 Task: Create a due date automation trigger when advanced on, 2 working days before a card is due add basic but not in list "Resume" at 11:00 AM.
Action: Mouse moved to (991, 76)
Screenshot: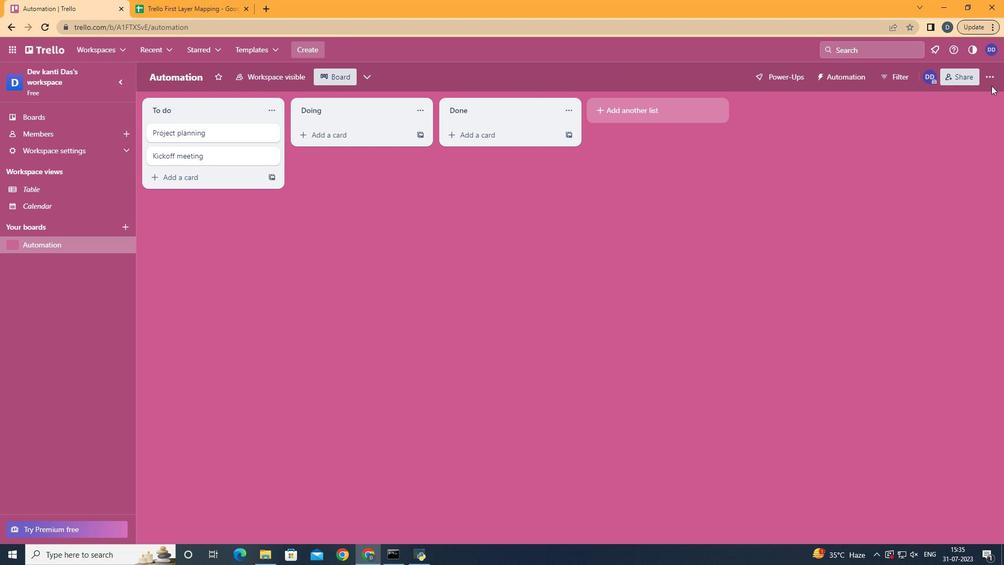 
Action: Mouse pressed left at (991, 76)
Screenshot: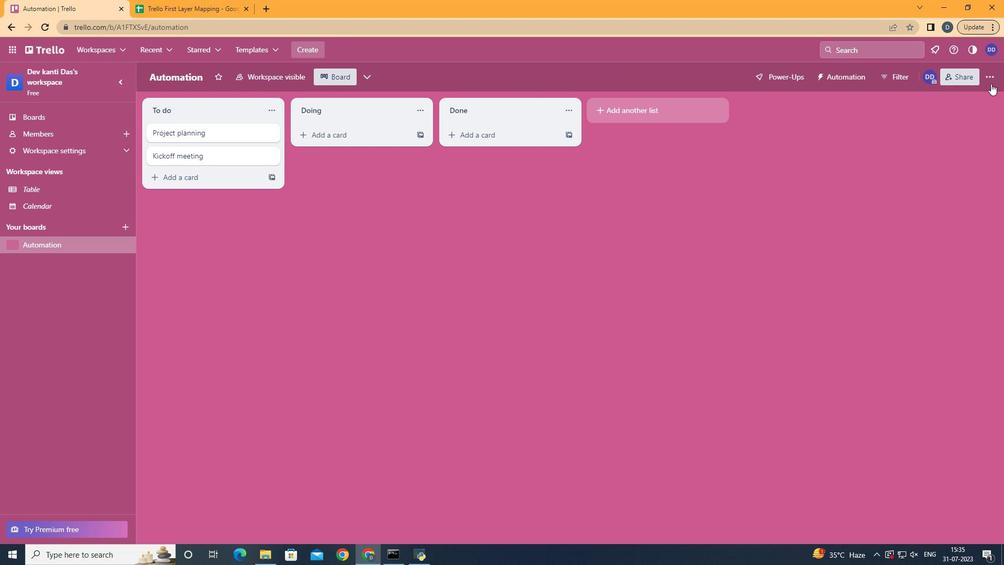 
Action: Mouse moved to (923, 228)
Screenshot: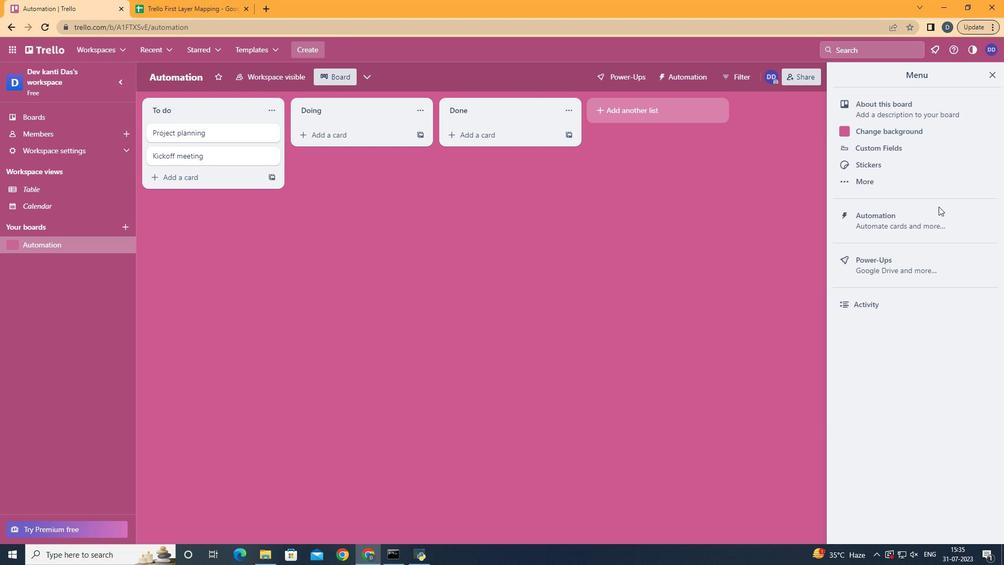 
Action: Mouse pressed left at (923, 228)
Screenshot: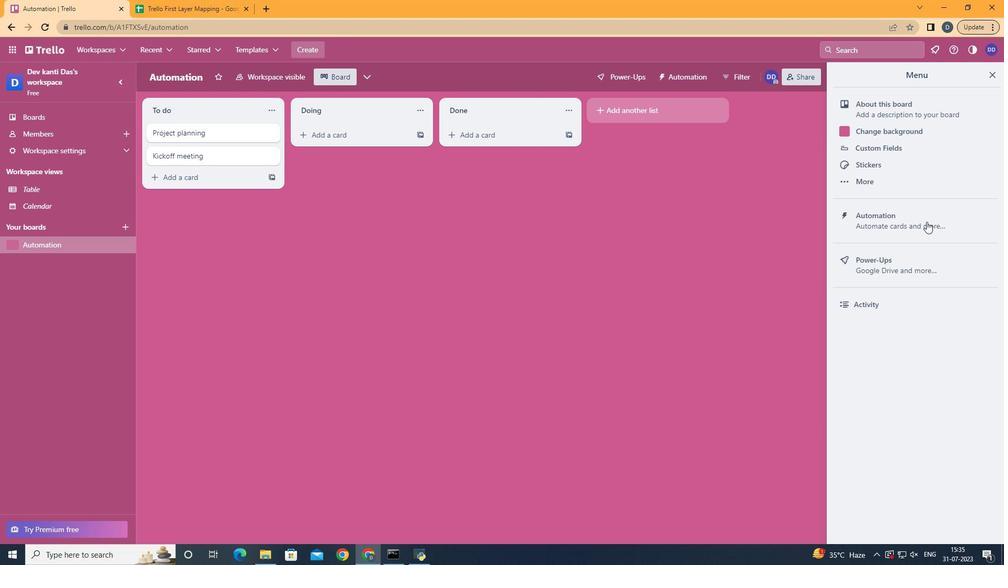 
Action: Mouse moved to (193, 209)
Screenshot: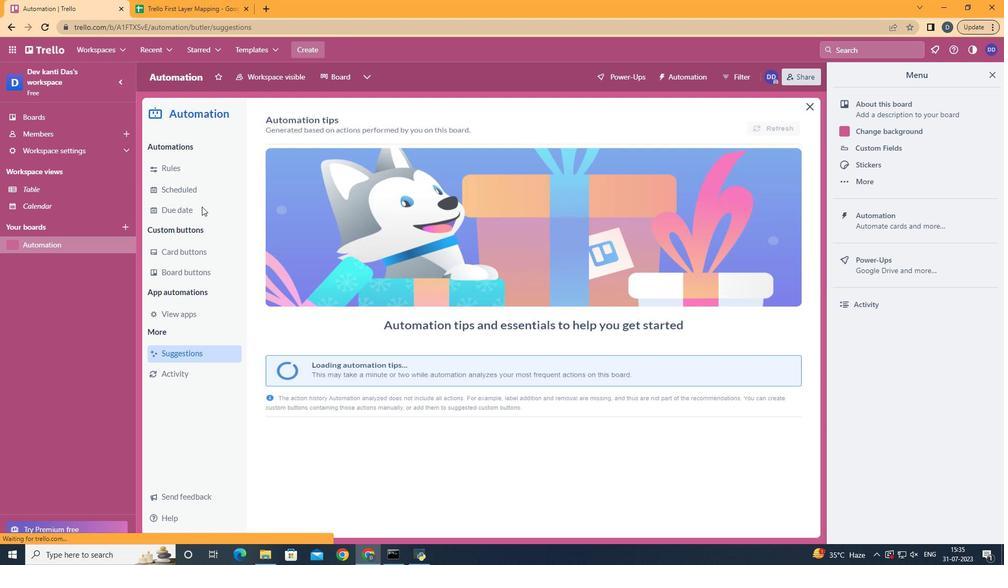 
Action: Mouse pressed left at (193, 209)
Screenshot: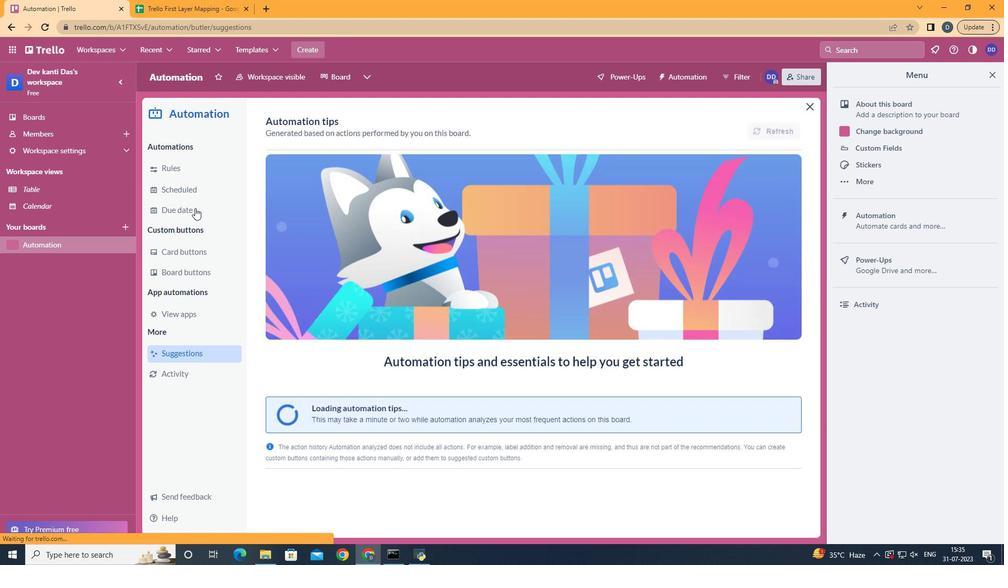 
Action: Mouse moved to (743, 125)
Screenshot: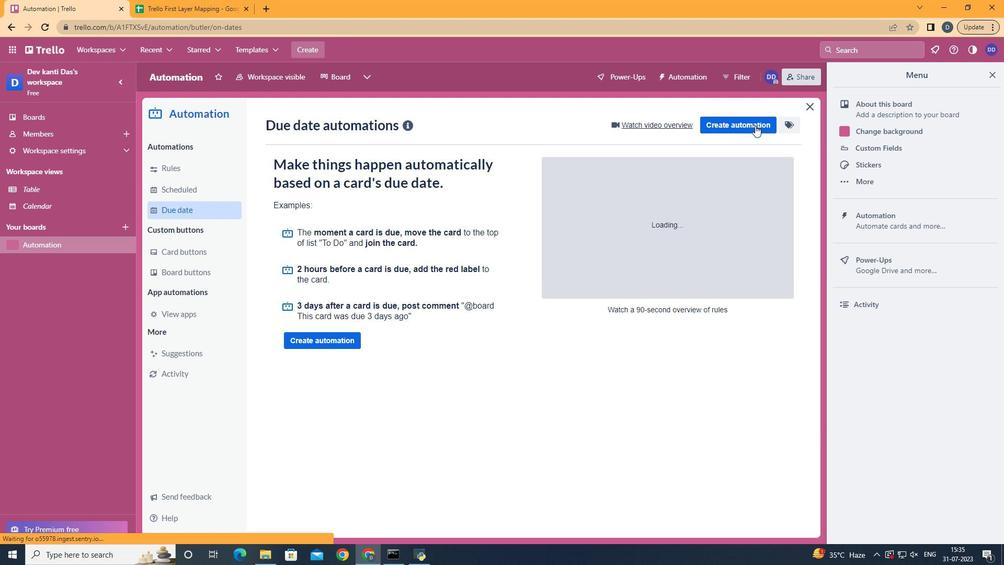 
Action: Mouse pressed left at (743, 125)
Screenshot: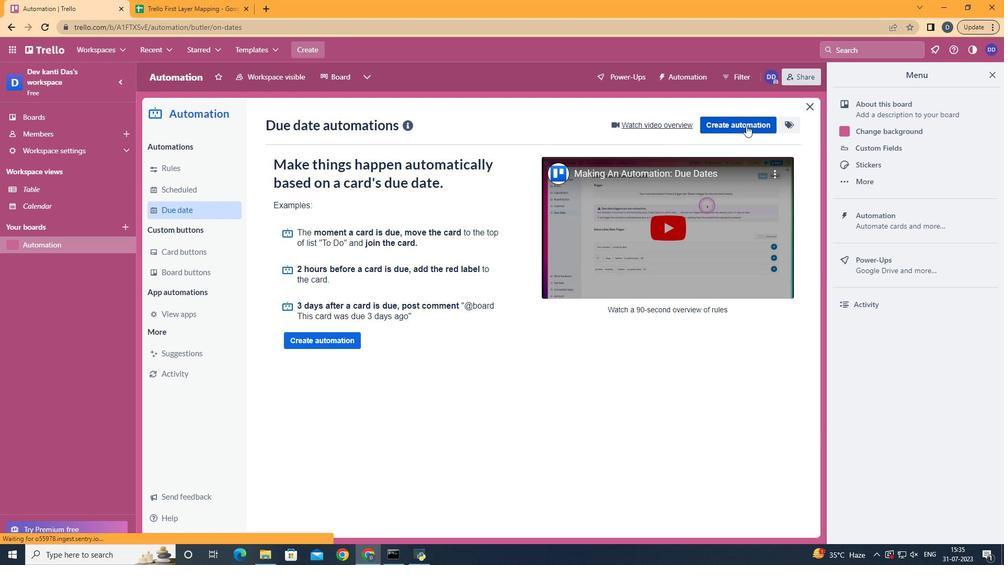 
Action: Mouse moved to (530, 236)
Screenshot: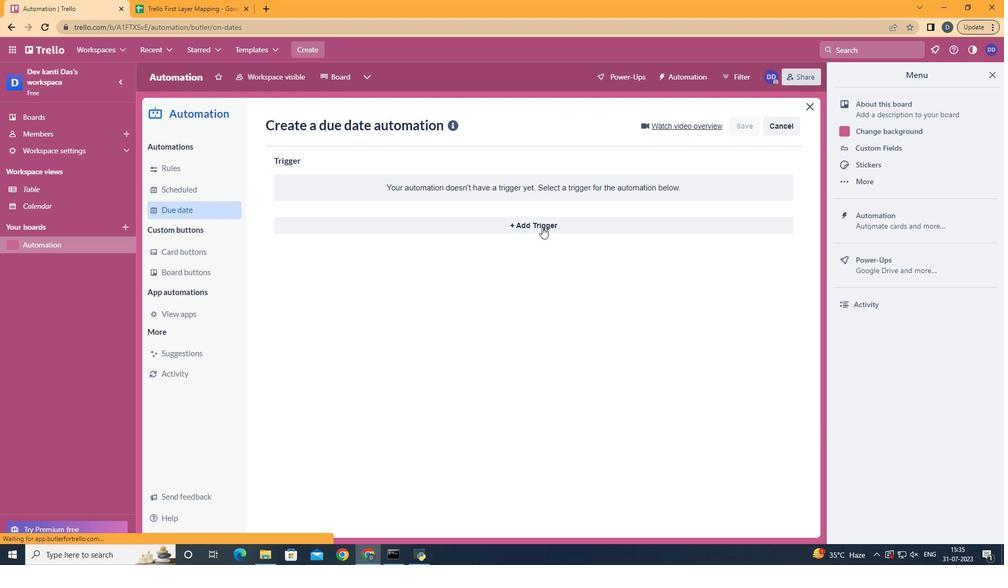 
Action: Mouse pressed left at (530, 236)
Screenshot: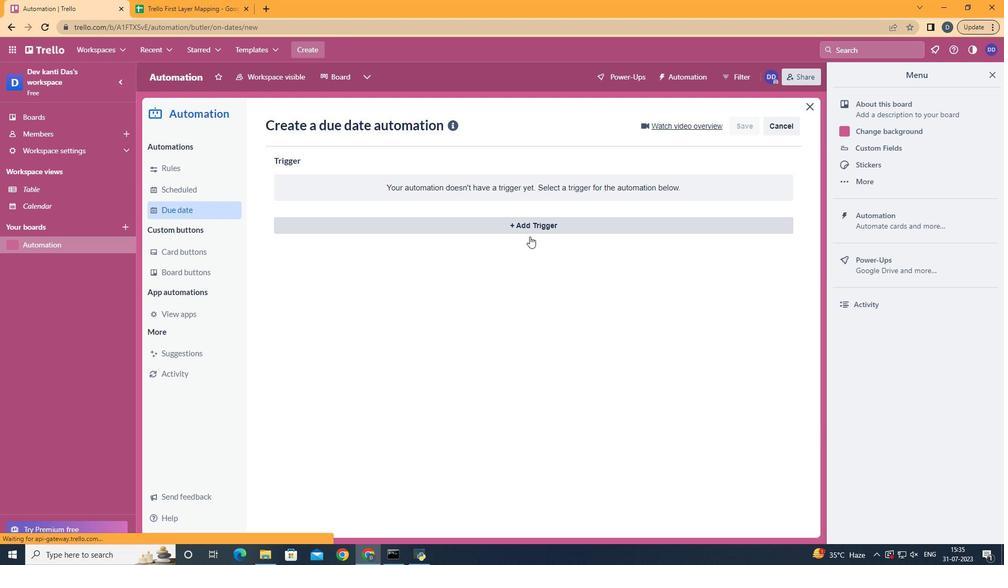 
Action: Mouse moved to (554, 226)
Screenshot: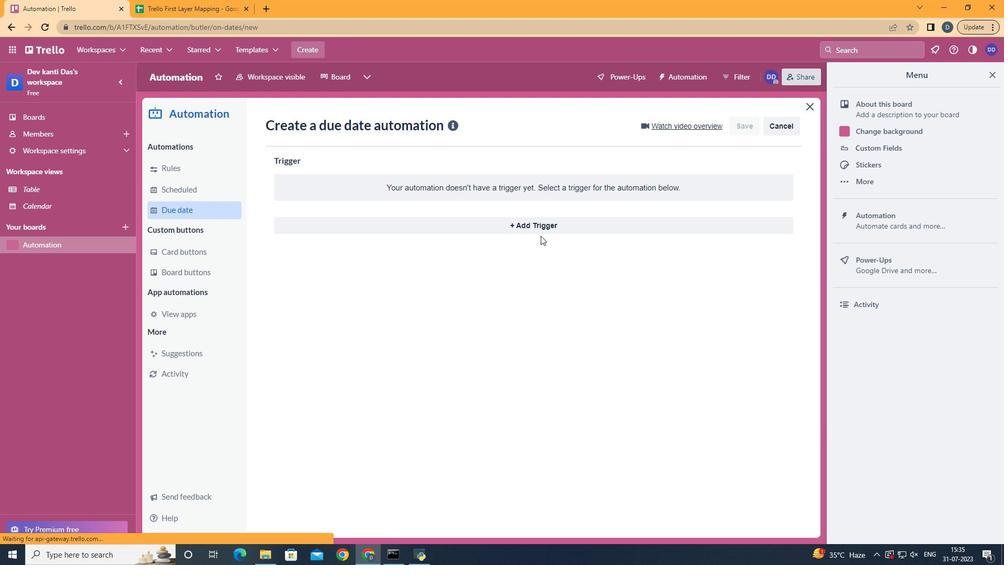 
Action: Mouse pressed left at (554, 226)
Screenshot: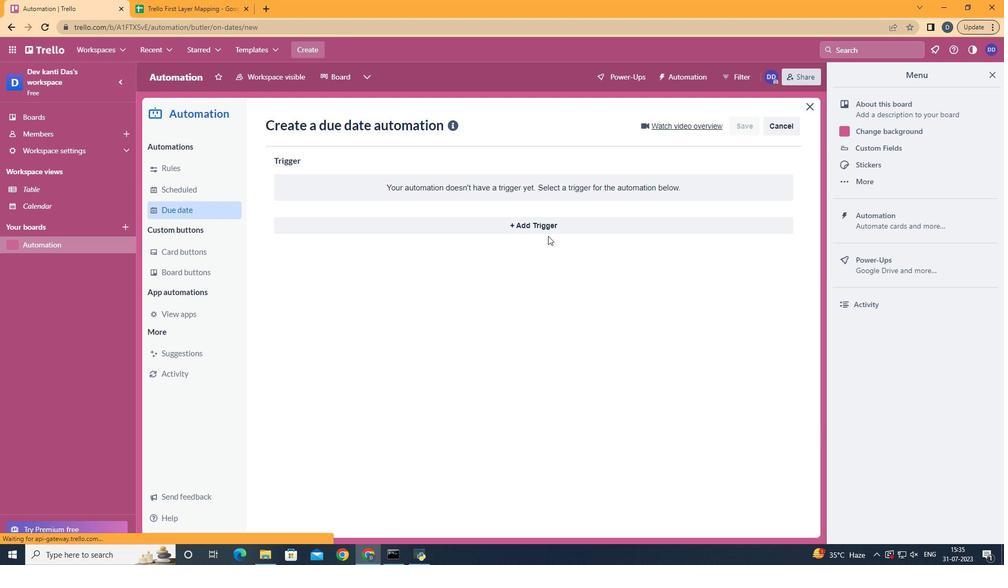 
Action: Mouse moved to (329, 424)
Screenshot: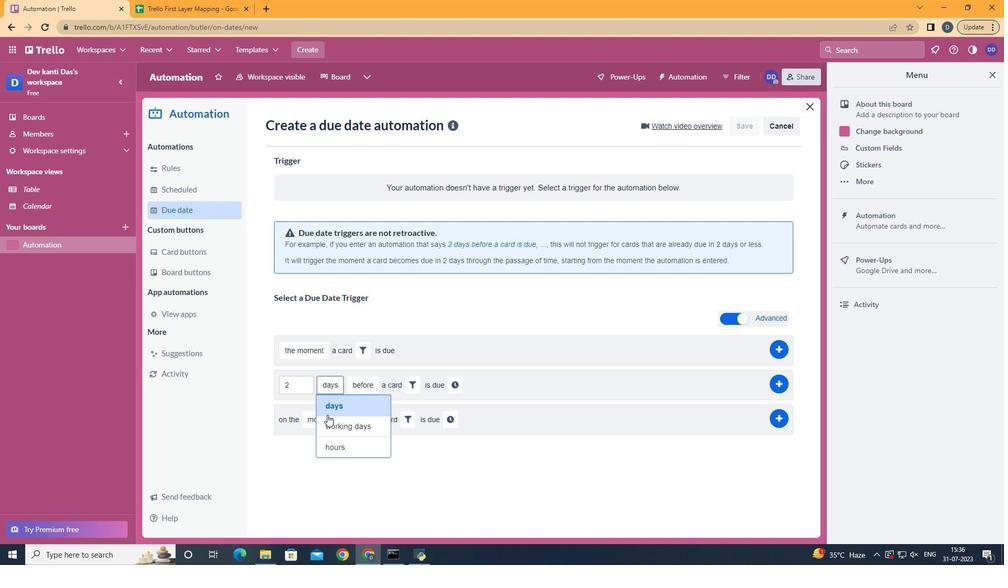
Action: Mouse pressed left at (329, 424)
Screenshot: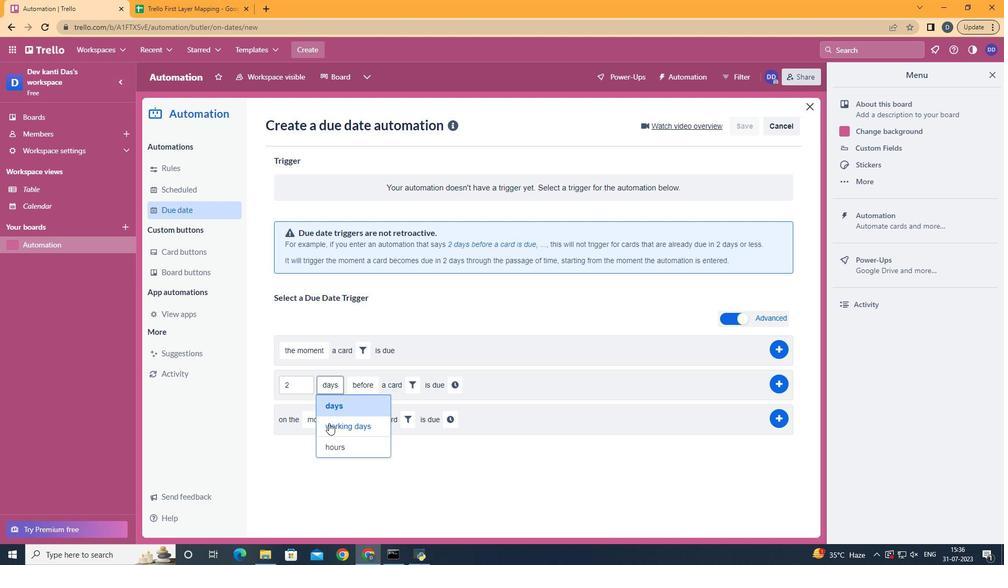 
Action: Mouse moved to (384, 399)
Screenshot: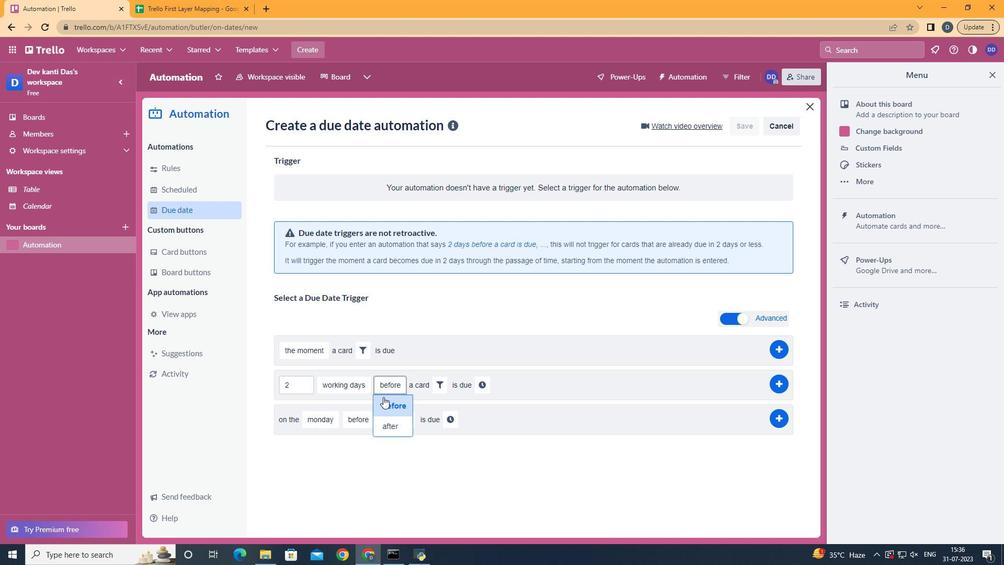 
Action: Mouse pressed left at (384, 399)
Screenshot: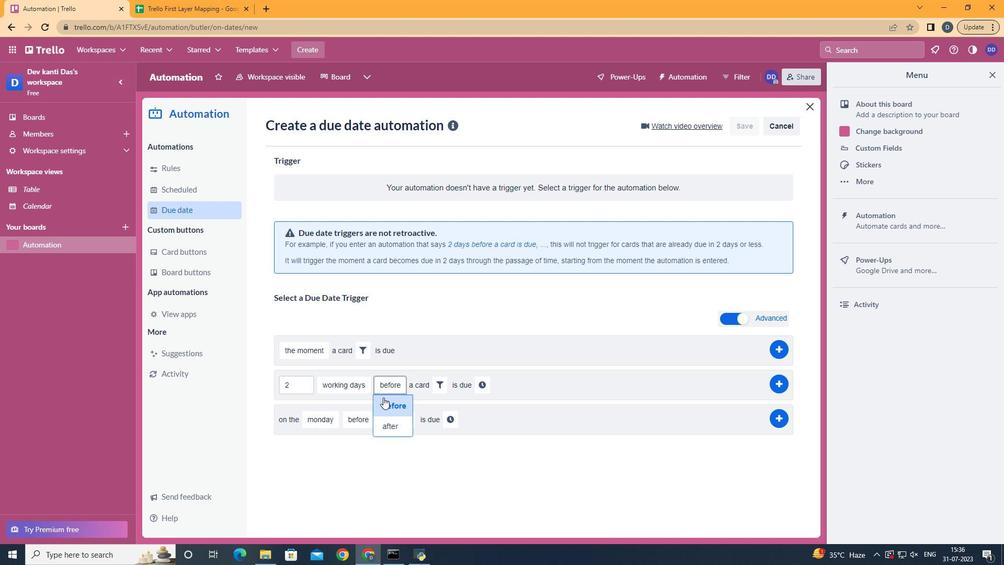
Action: Mouse moved to (452, 380)
Screenshot: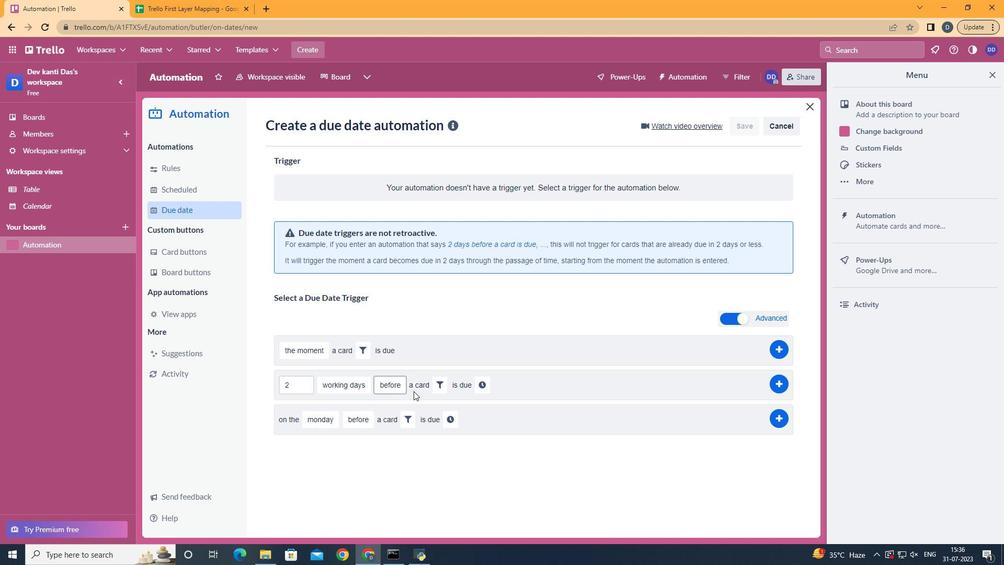 
Action: Mouse pressed left at (452, 380)
Screenshot: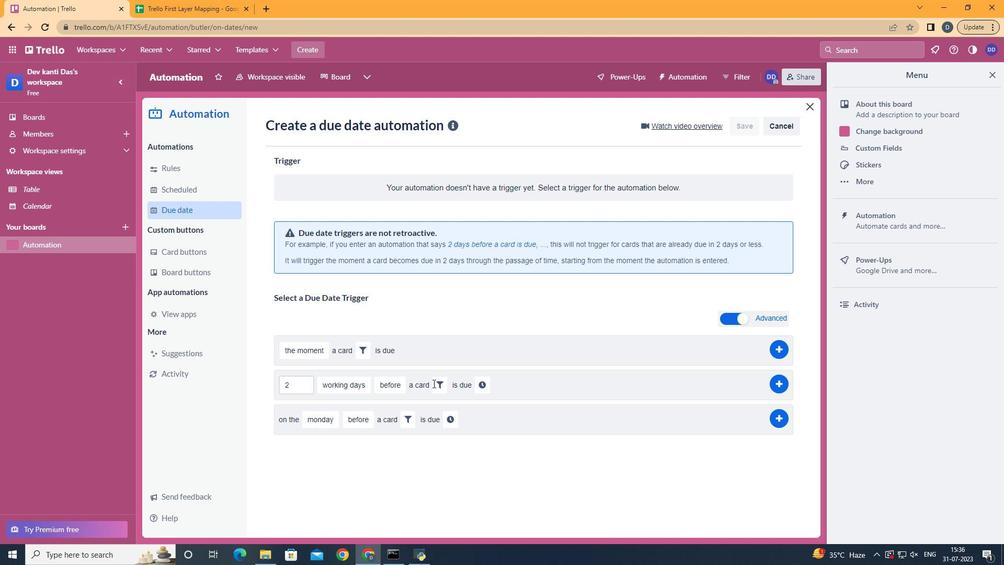 
Action: Mouse moved to (443, 384)
Screenshot: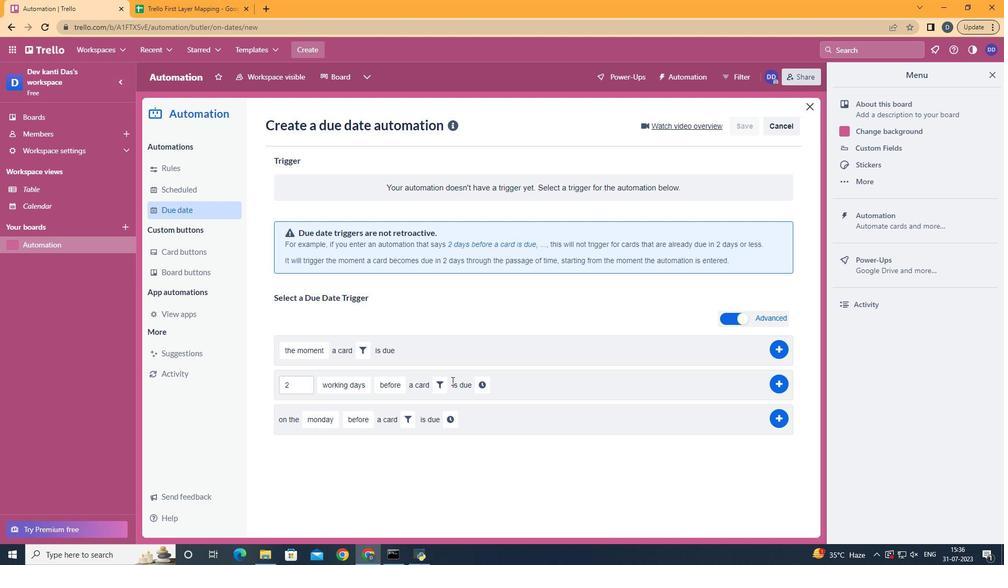 
Action: Mouse pressed left at (443, 384)
Screenshot: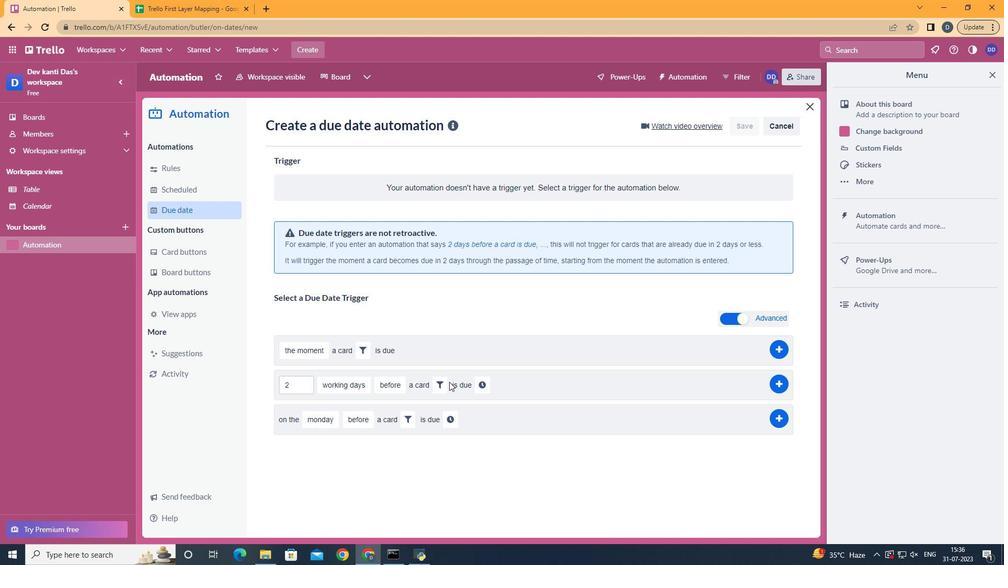 
Action: Mouse moved to (549, 421)
Screenshot: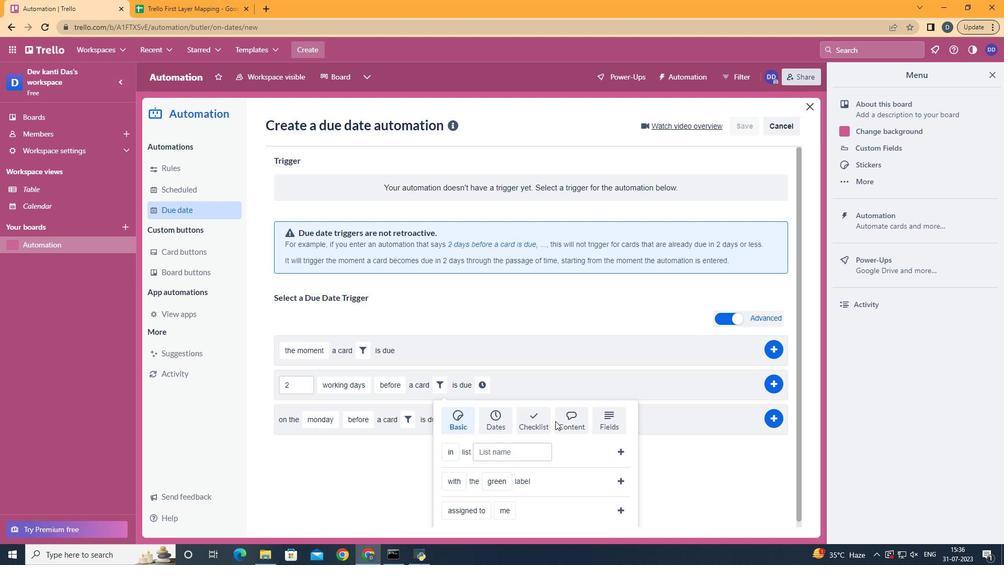 
Action: Mouse scrolled (549, 421) with delta (0, 0)
Screenshot: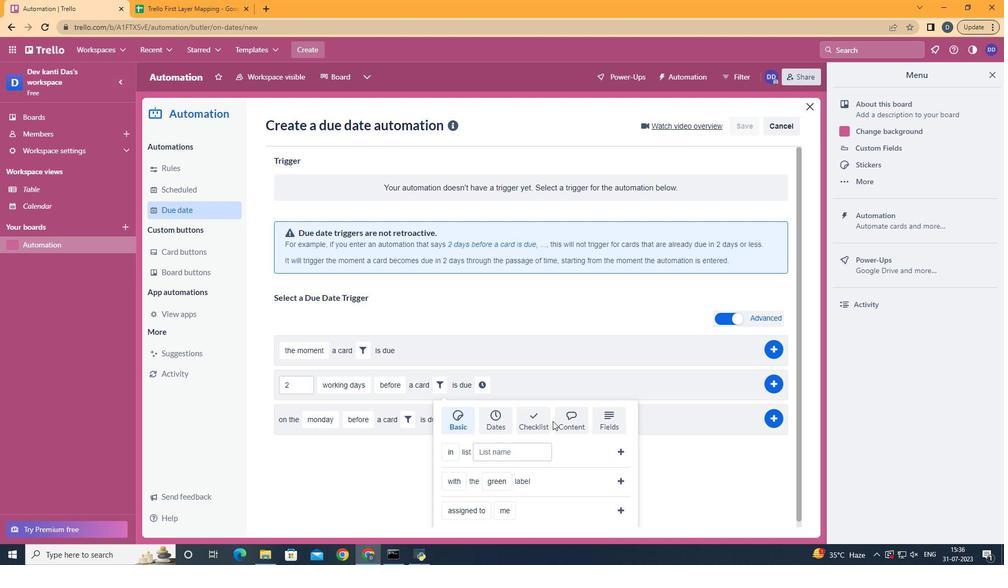 
Action: Mouse scrolled (549, 421) with delta (0, 0)
Screenshot: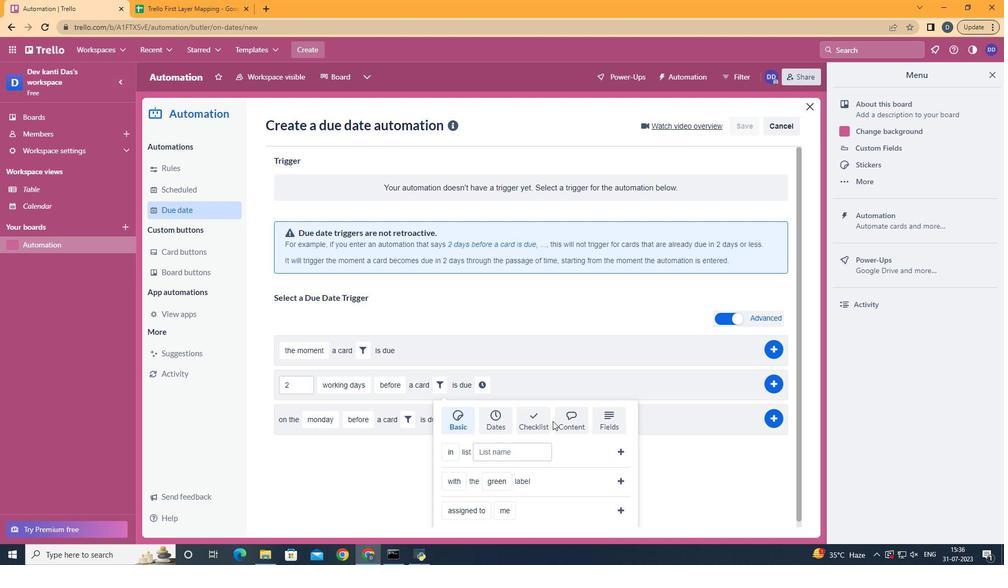 
Action: Mouse scrolled (549, 421) with delta (0, 0)
Screenshot: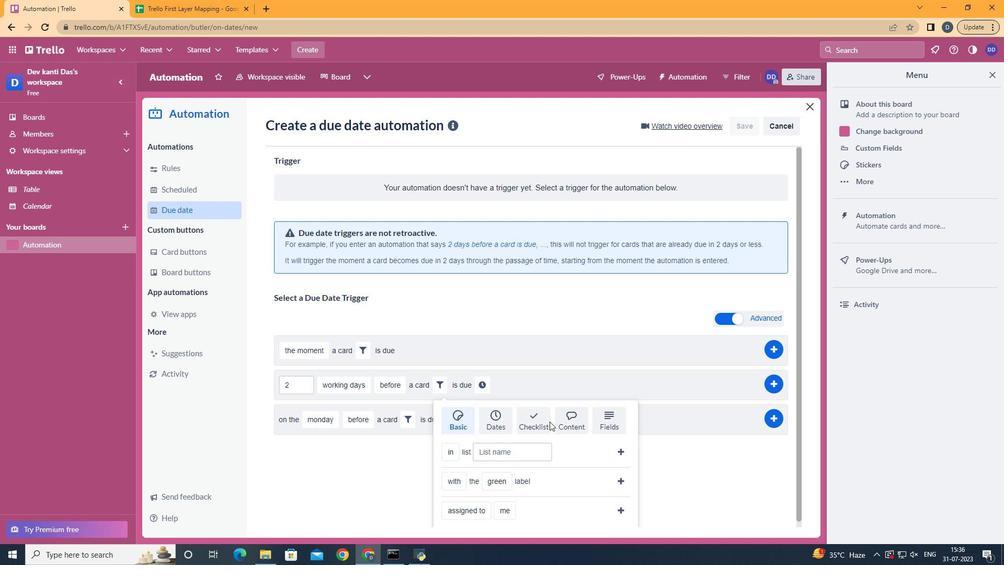 
Action: Mouse scrolled (549, 421) with delta (0, 0)
Screenshot: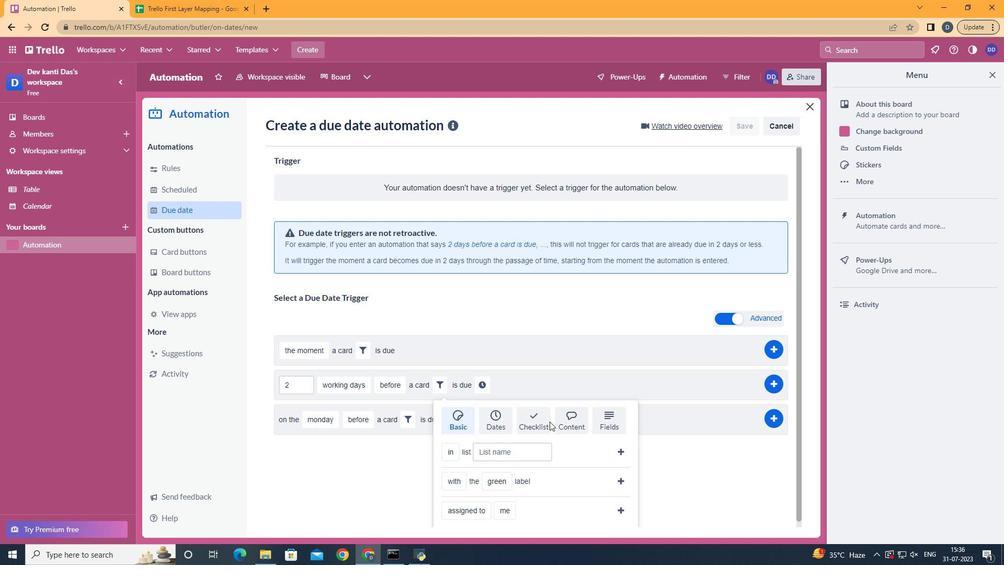 
Action: Mouse moved to (460, 492)
Screenshot: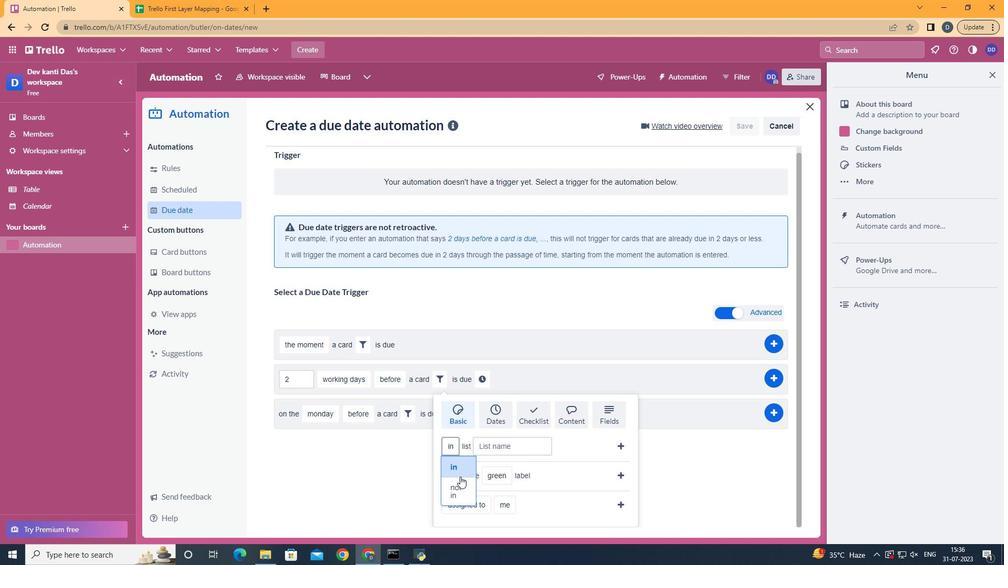 
Action: Mouse pressed left at (460, 492)
Screenshot: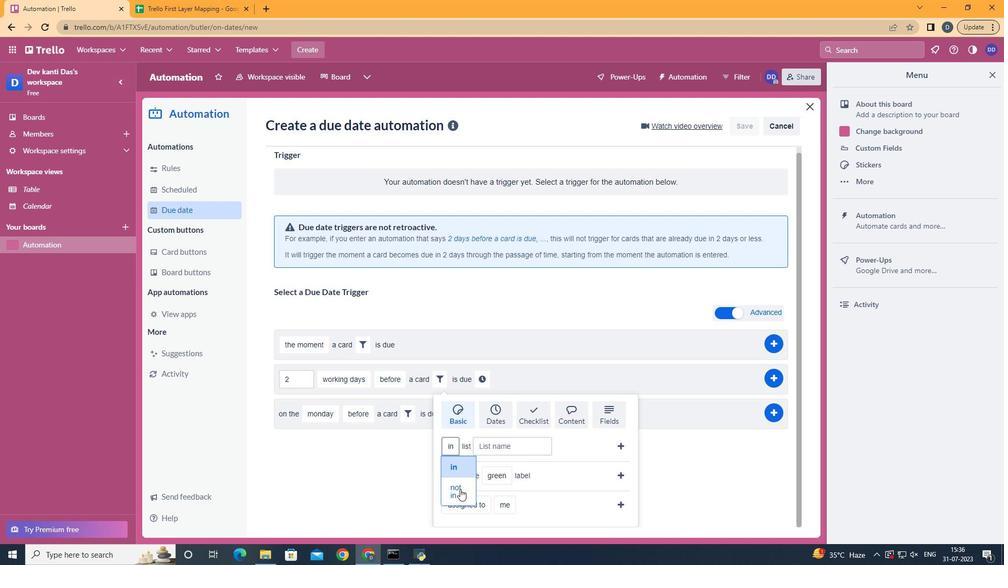 
Action: Mouse moved to (510, 448)
Screenshot: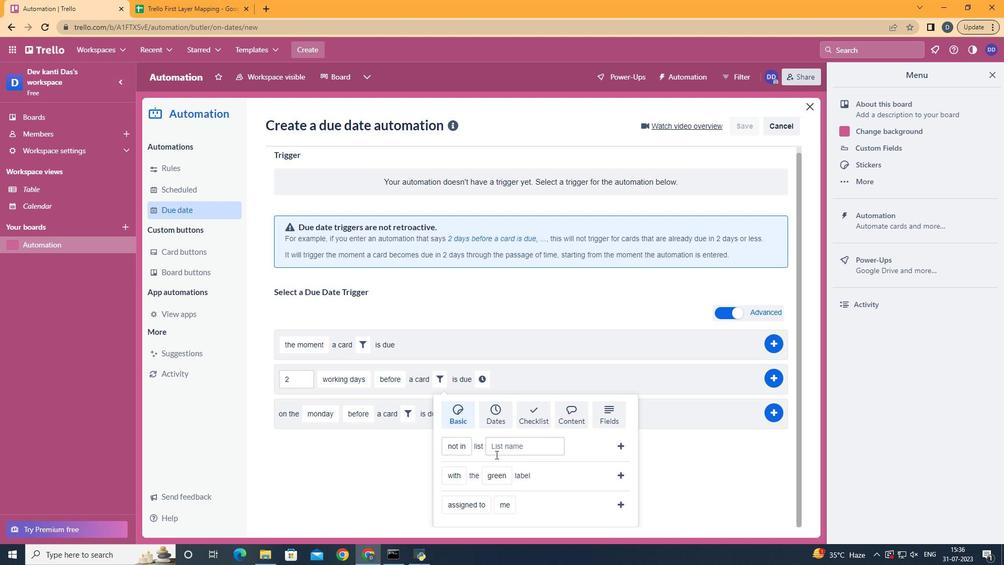 
Action: Mouse pressed left at (510, 448)
Screenshot: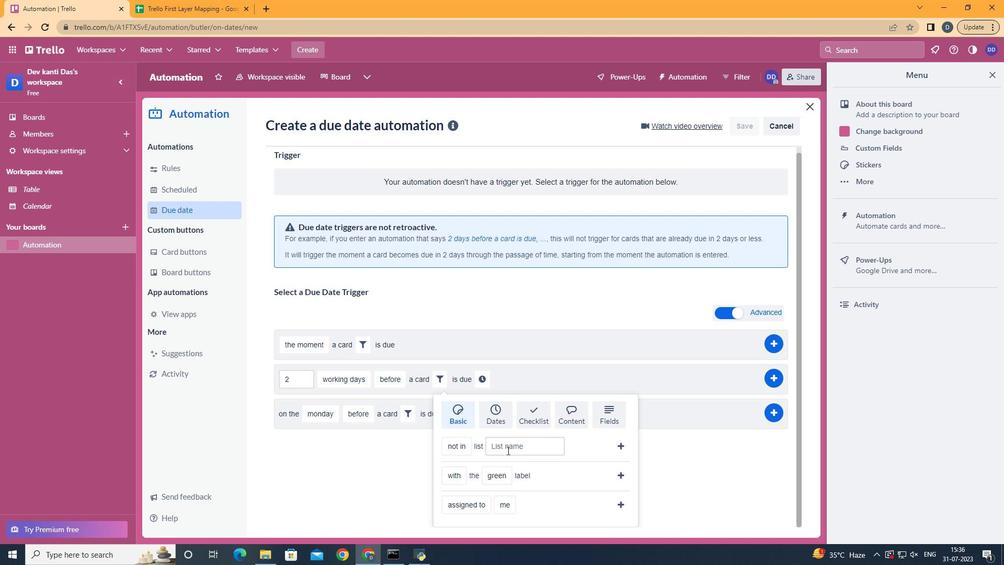 
Action: Key pressed <Key.shift>Resume
Screenshot: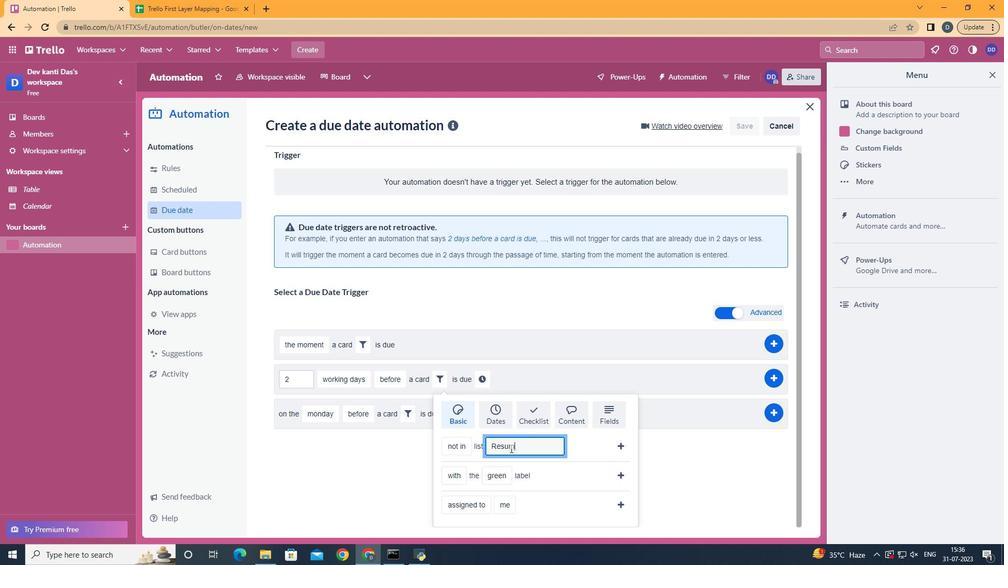 
Action: Mouse moved to (622, 442)
Screenshot: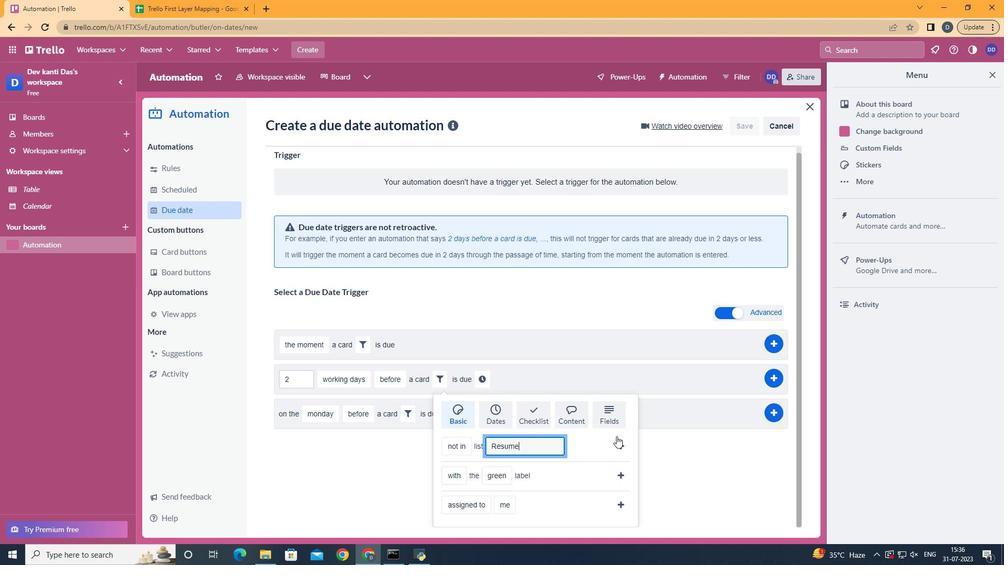 
Action: Mouse pressed left at (622, 442)
Screenshot: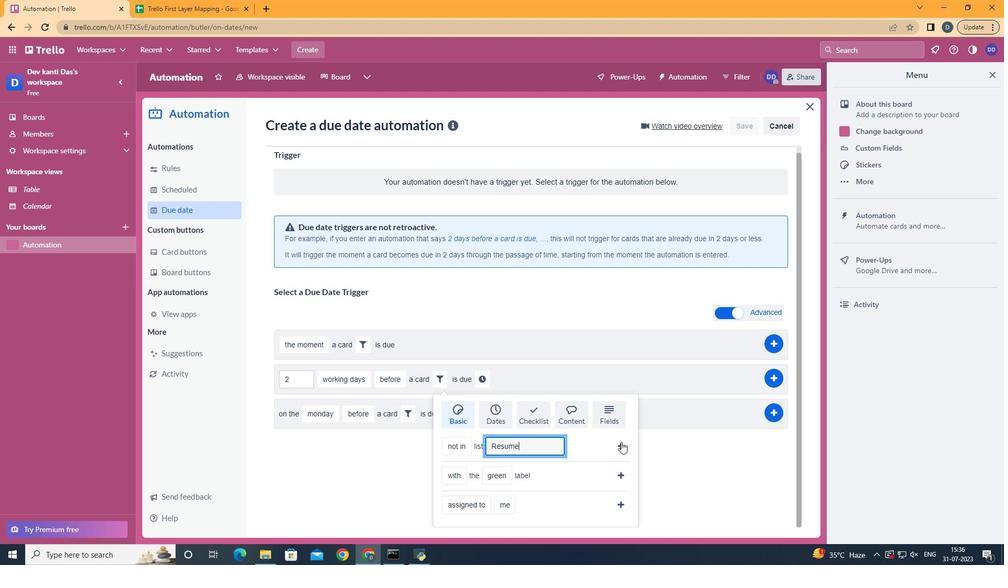 
Action: Mouse moved to (571, 388)
Screenshot: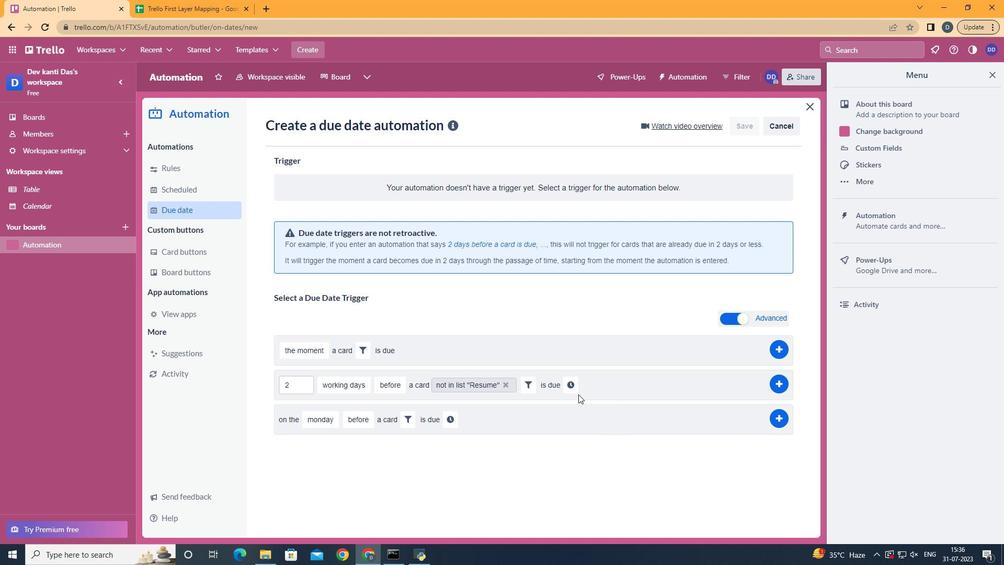 
Action: Mouse pressed left at (571, 388)
Screenshot: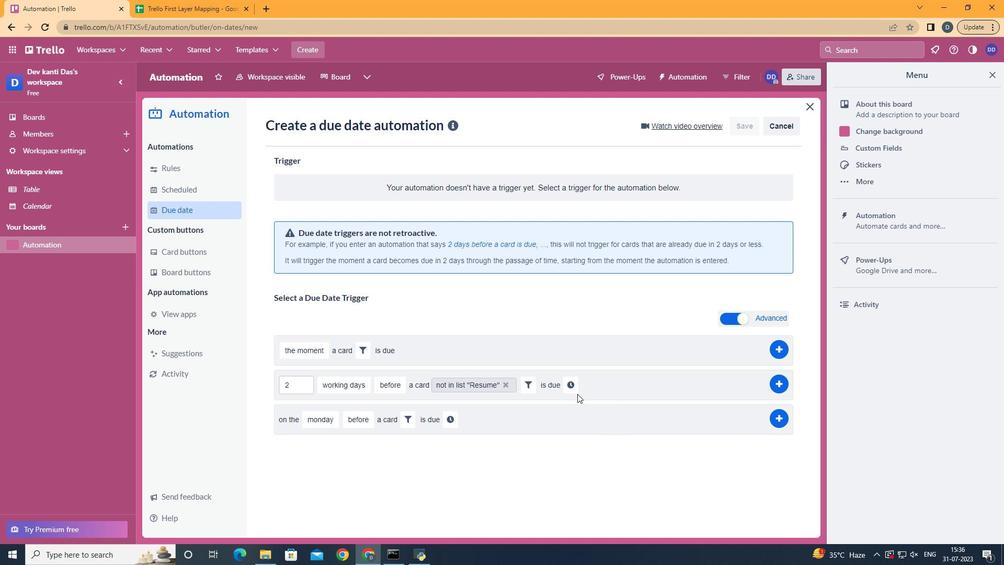 
Action: Mouse moved to (591, 388)
Screenshot: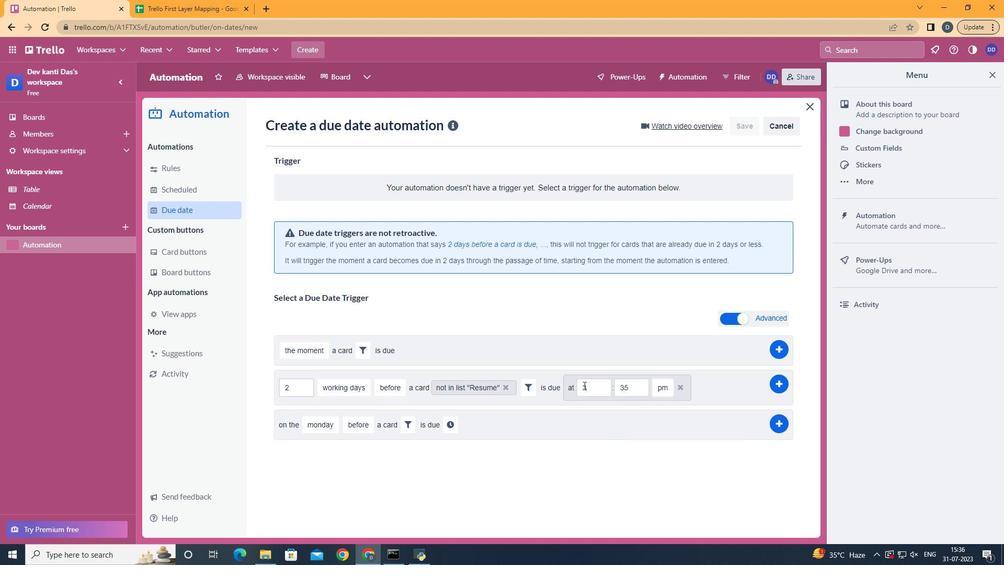
Action: Mouse pressed left at (591, 388)
Screenshot: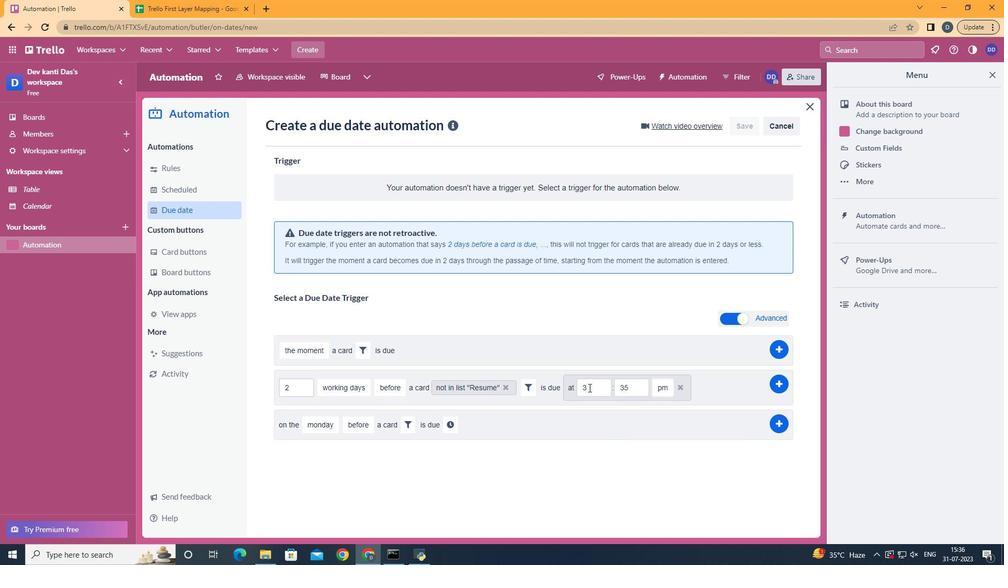 
Action: Key pressed <Key.backspace>11
Screenshot: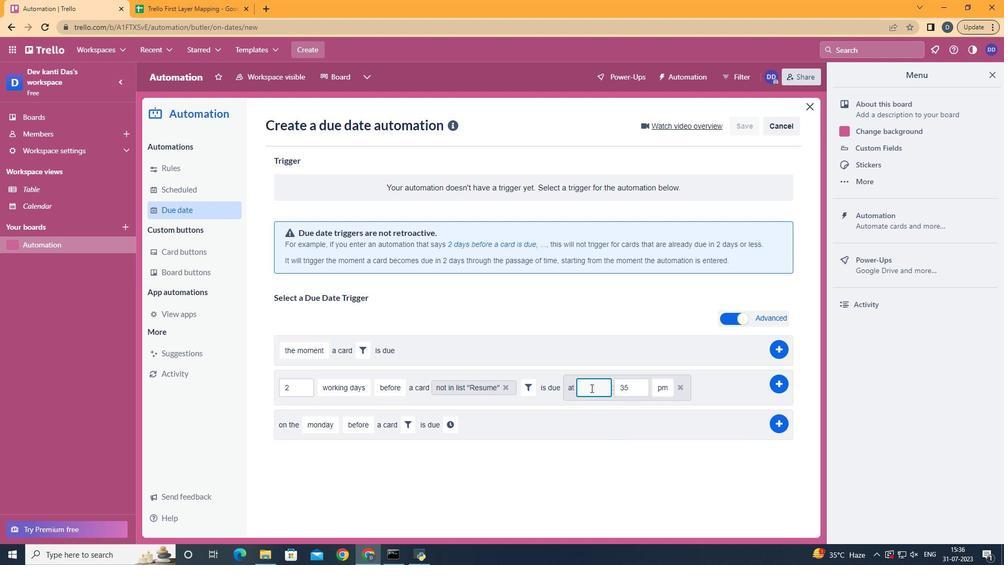 
Action: Mouse moved to (639, 389)
Screenshot: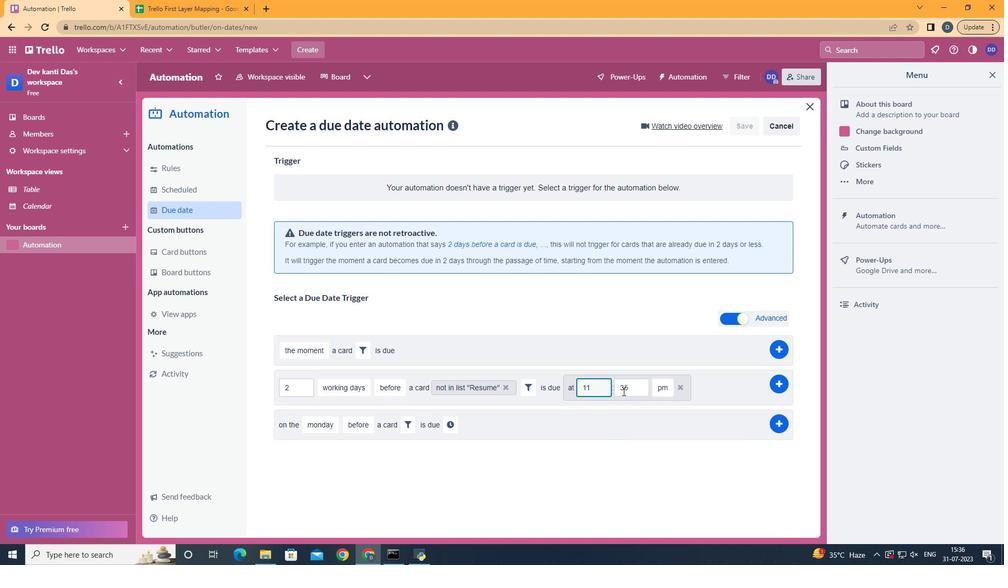 
Action: Mouse pressed left at (639, 389)
Screenshot: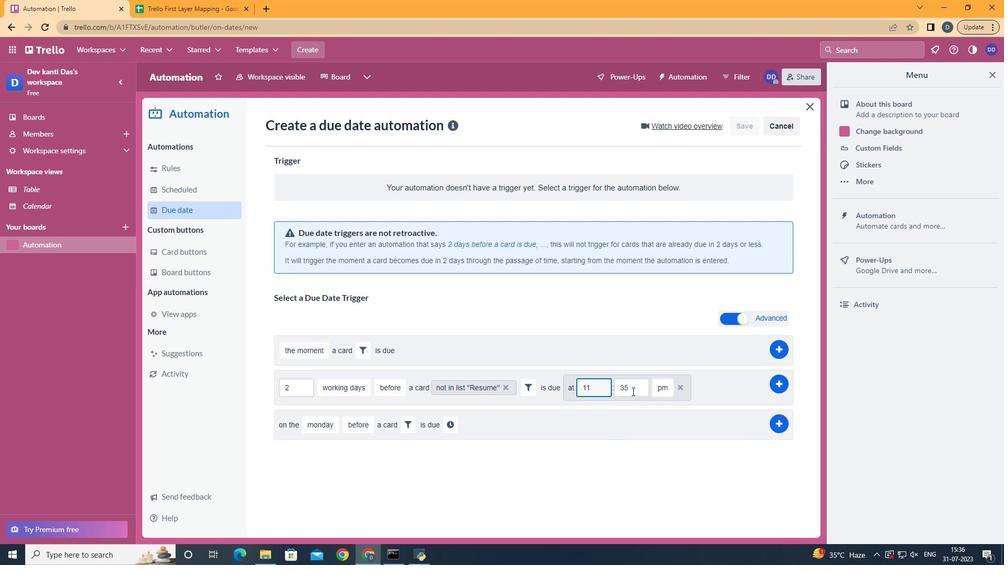 
Action: Key pressed <Key.backspace><Key.backspace>00
Screenshot: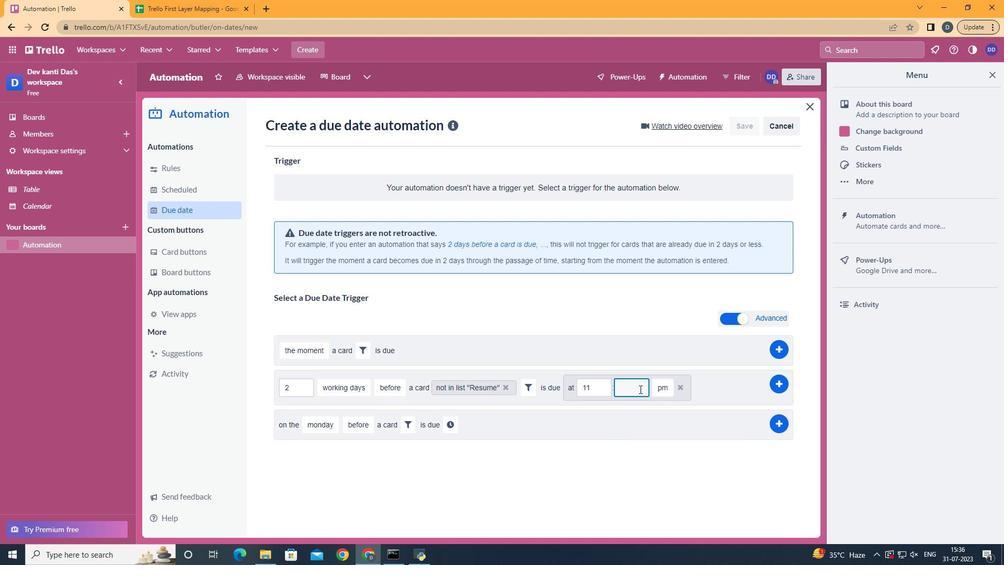 
Action: Mouse moved to (658, 398)
Screenshot: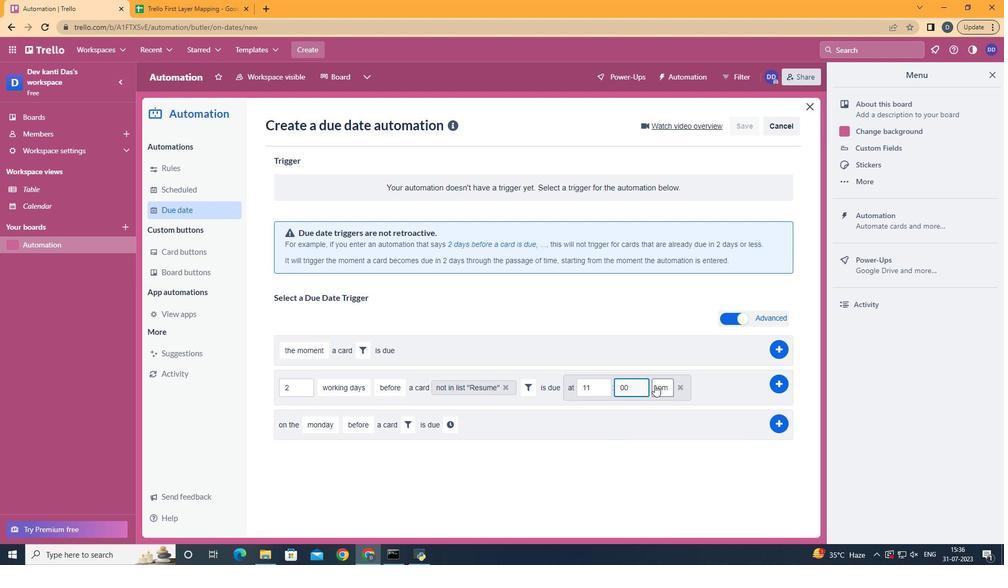 
Action: Mouse pressed left at (658, 398)
Screenshot: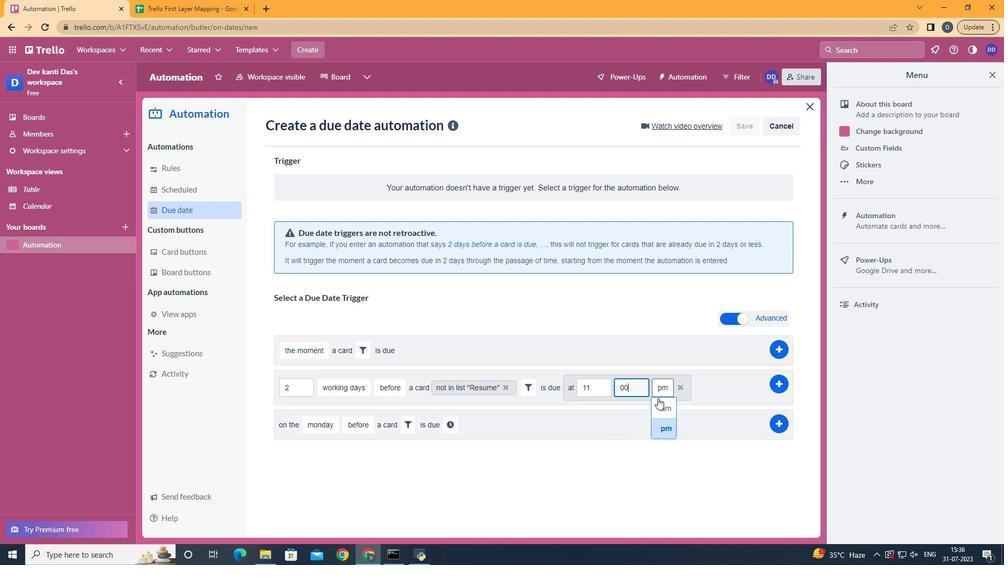 
Action: Mouse moved to (779, 386)
Screenshot: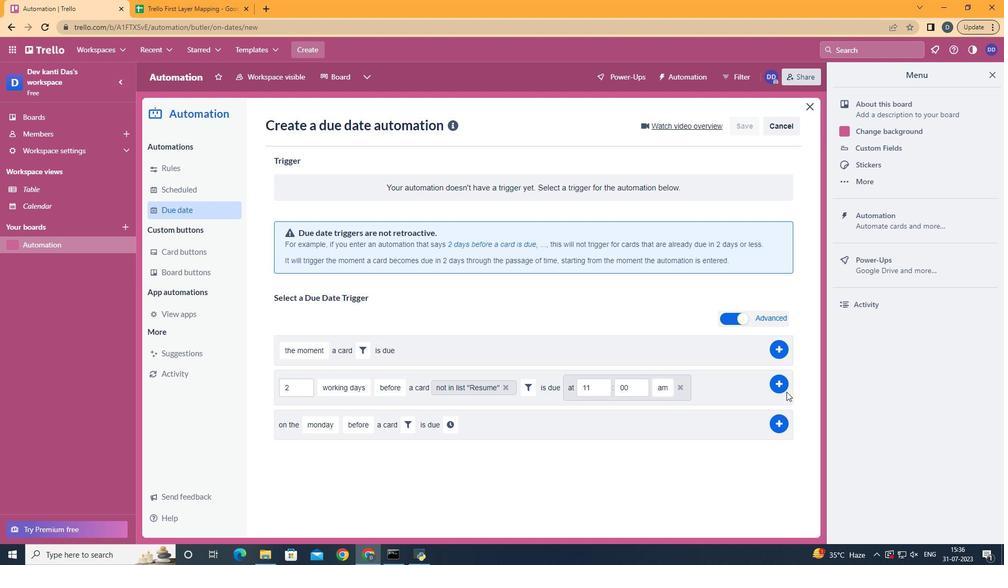 
Action: Mouse pressed left at (779, 386)
Screenshot: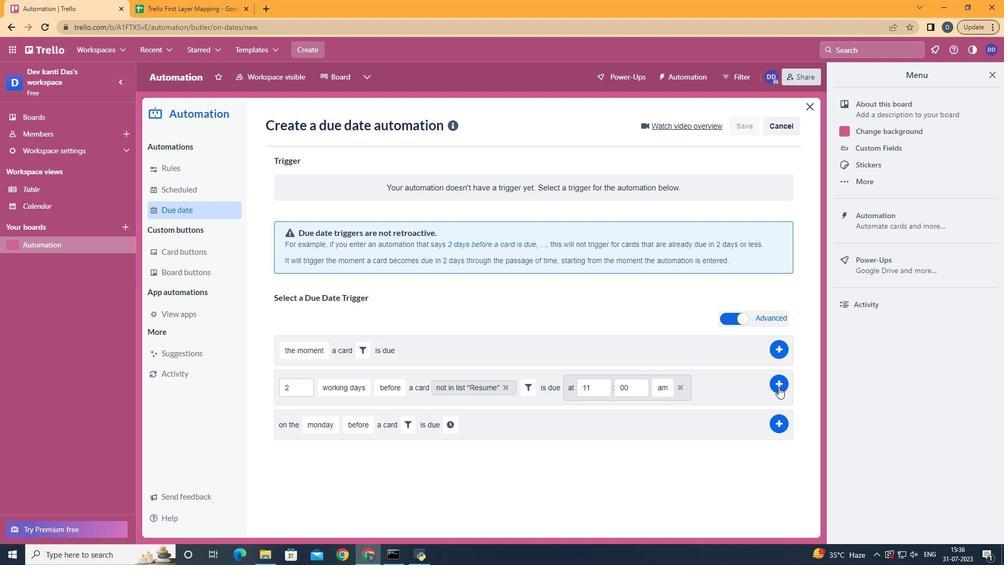 
Action: Mouse moved to (488, 232)
Screenshot: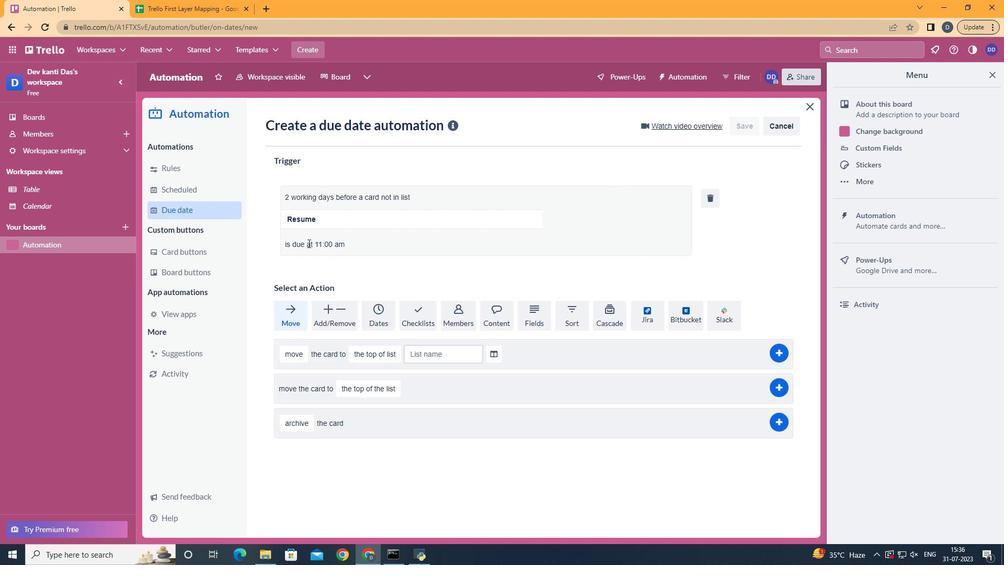 
